 Task: Print page in fit to printable area scale.
Action: Mouse moved to (116, 101)
Screenshot: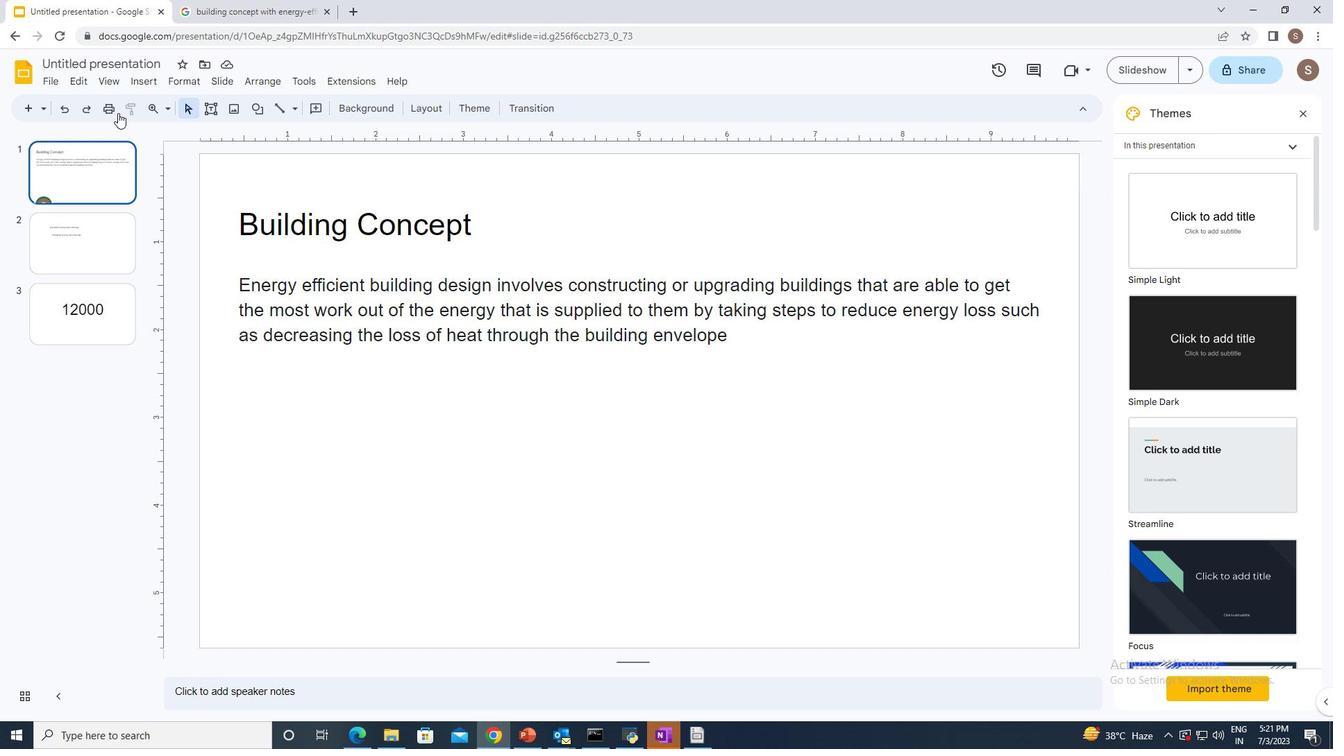 
Action: Mouse pressed left at (116, 101)
Screenshot: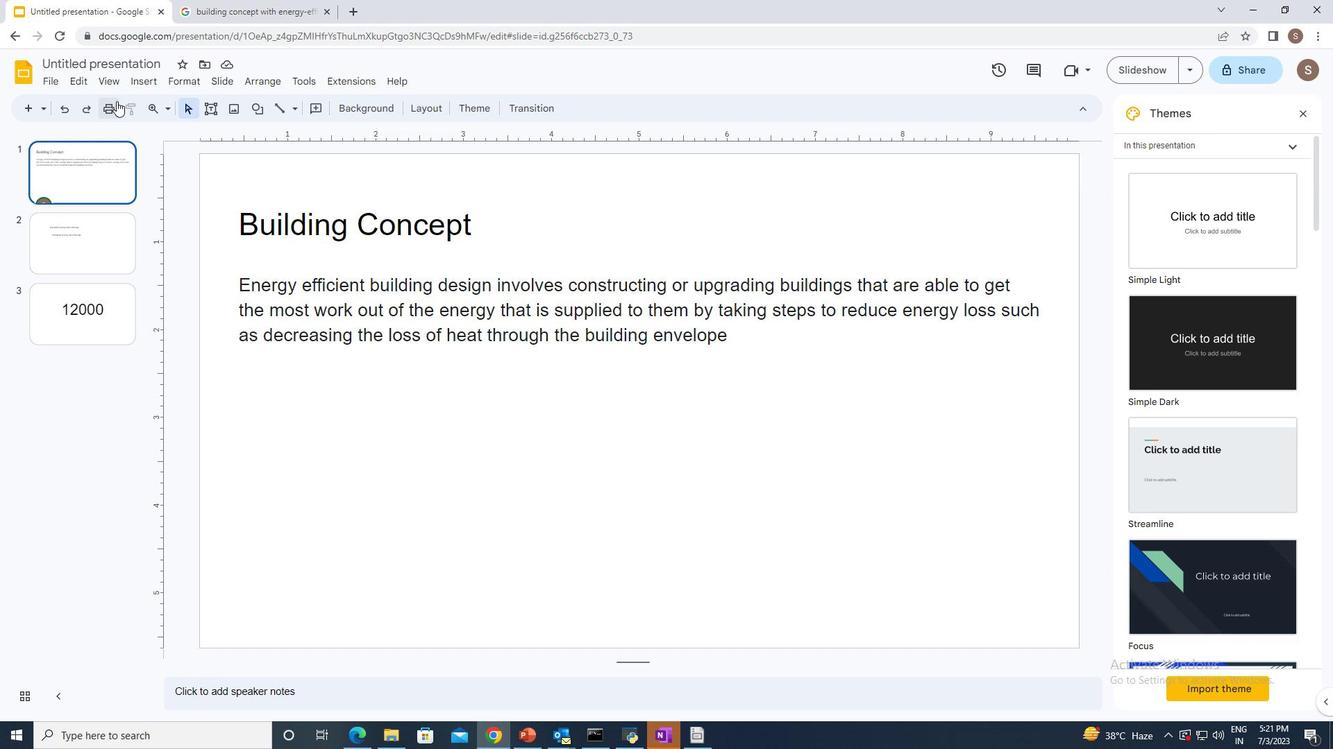 
Action: Mouse moved to (1001, 238)
Screenshot: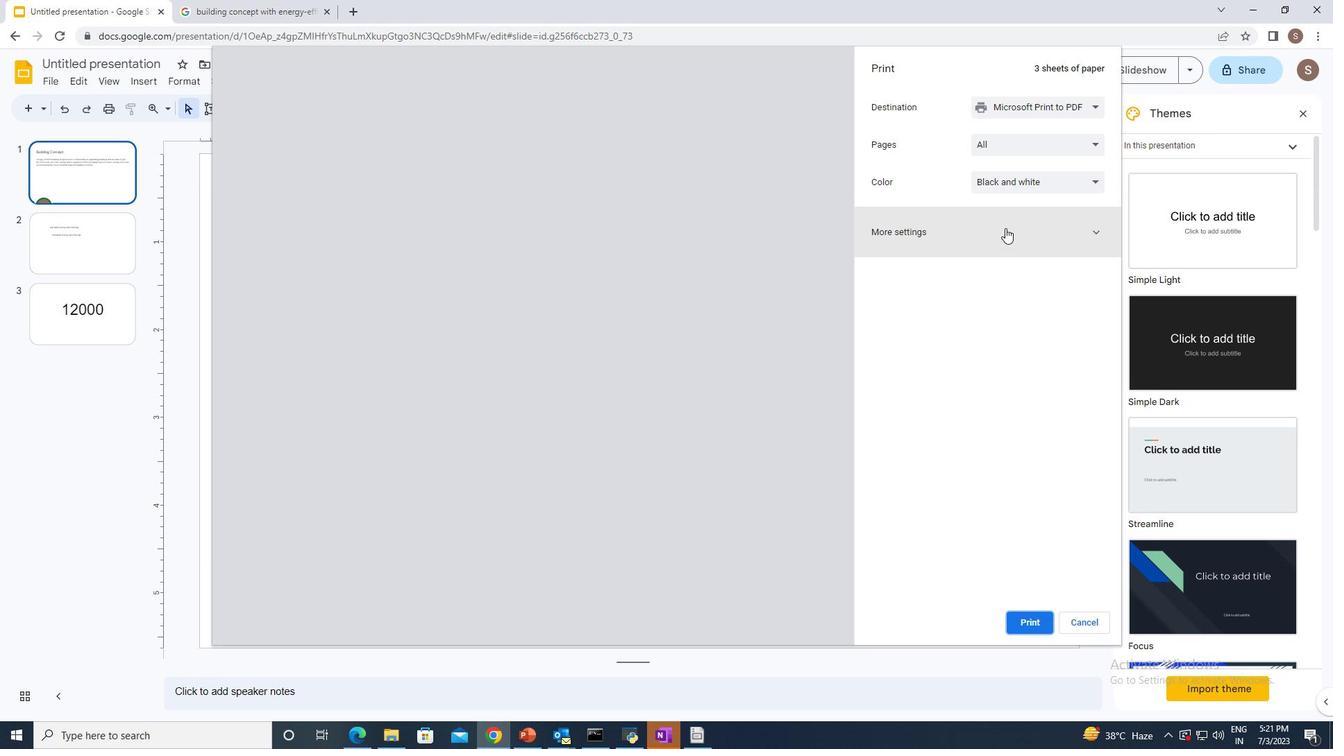 
Action: Mouse pressed left at (1001, 238)
Screenshot: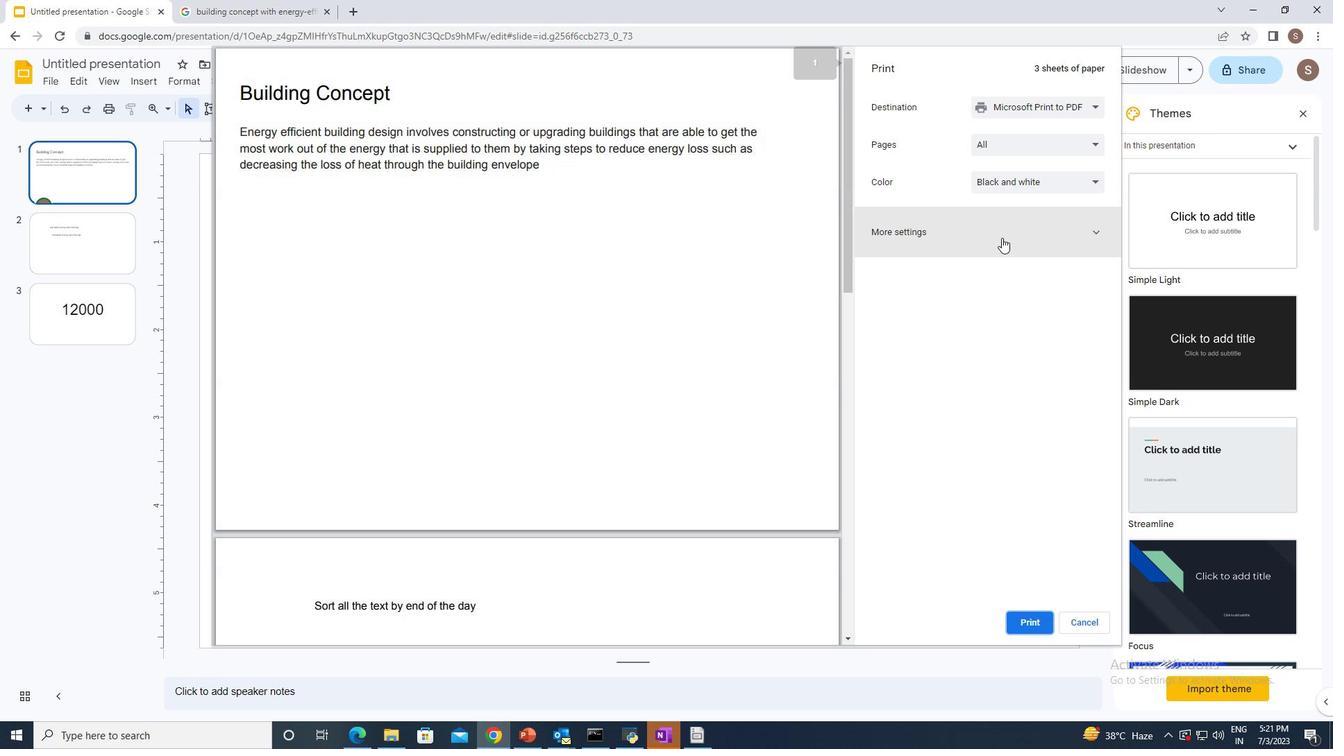 
Action: Mouse moved to (993, 356)
Screenshot: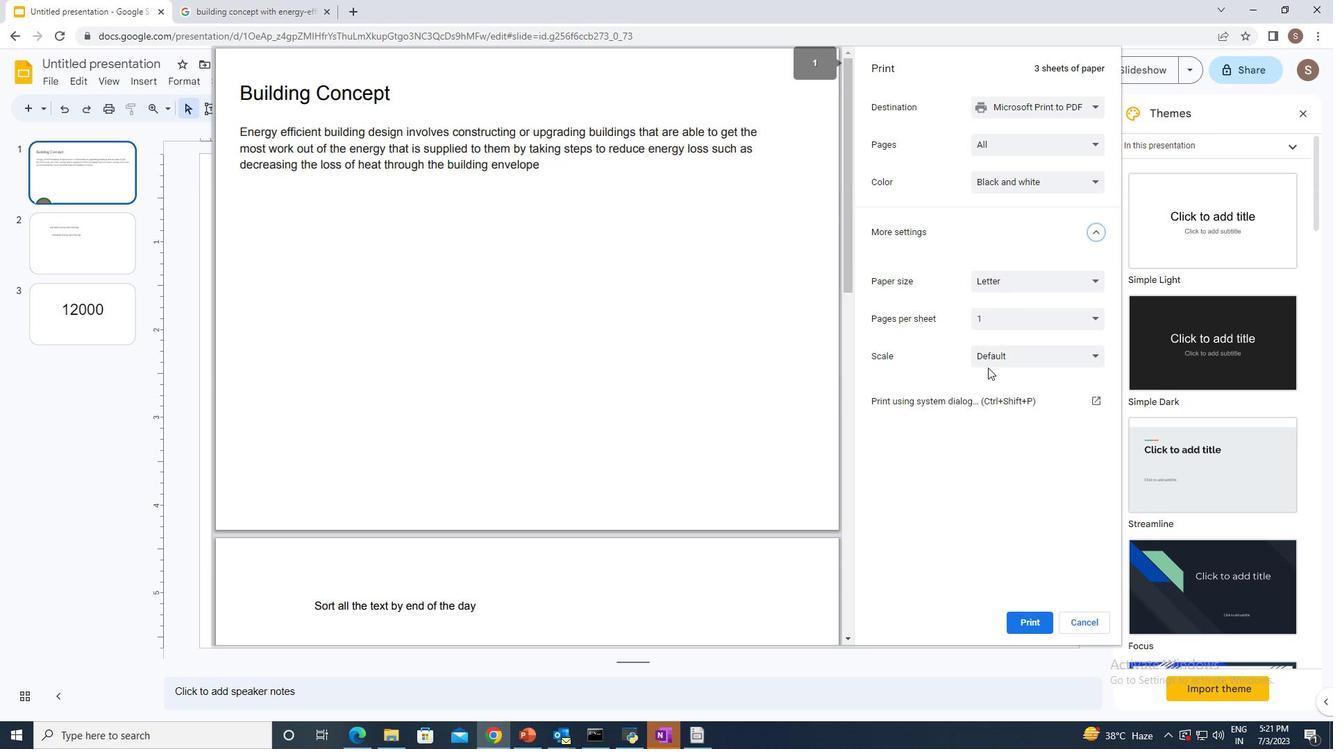 
Action: Mouse pressed left at (993, 356)
Screenshot: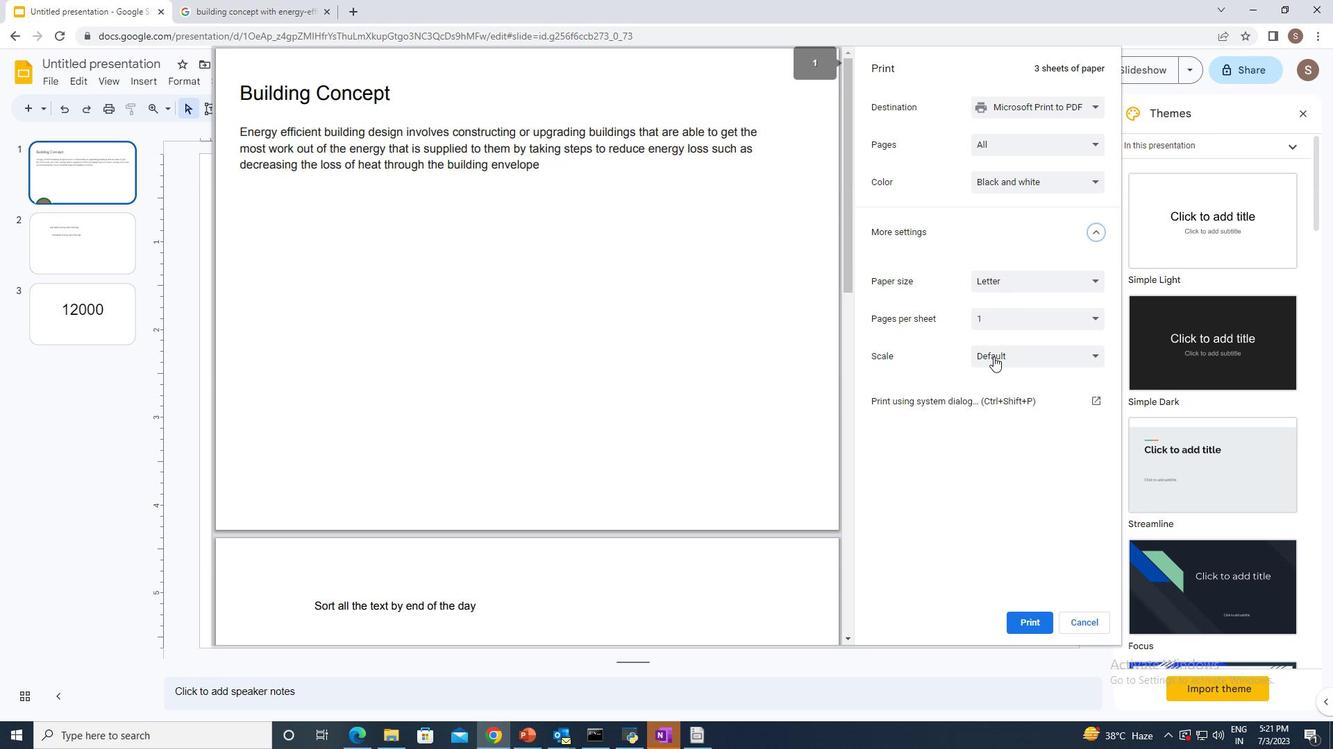 
Action: Mouse moved to (1009, 379)
Screenshot: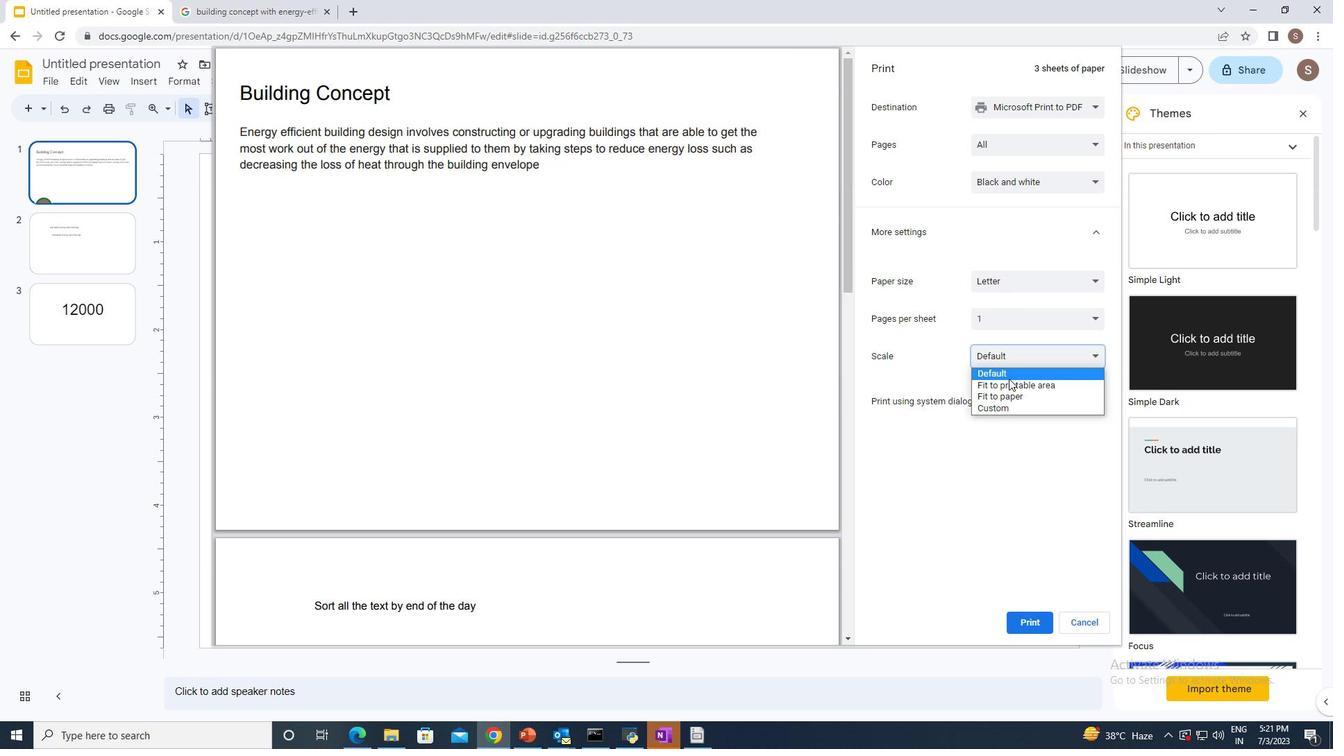 
Action: Mouse pressed left at (1009, 379)
Screenshot: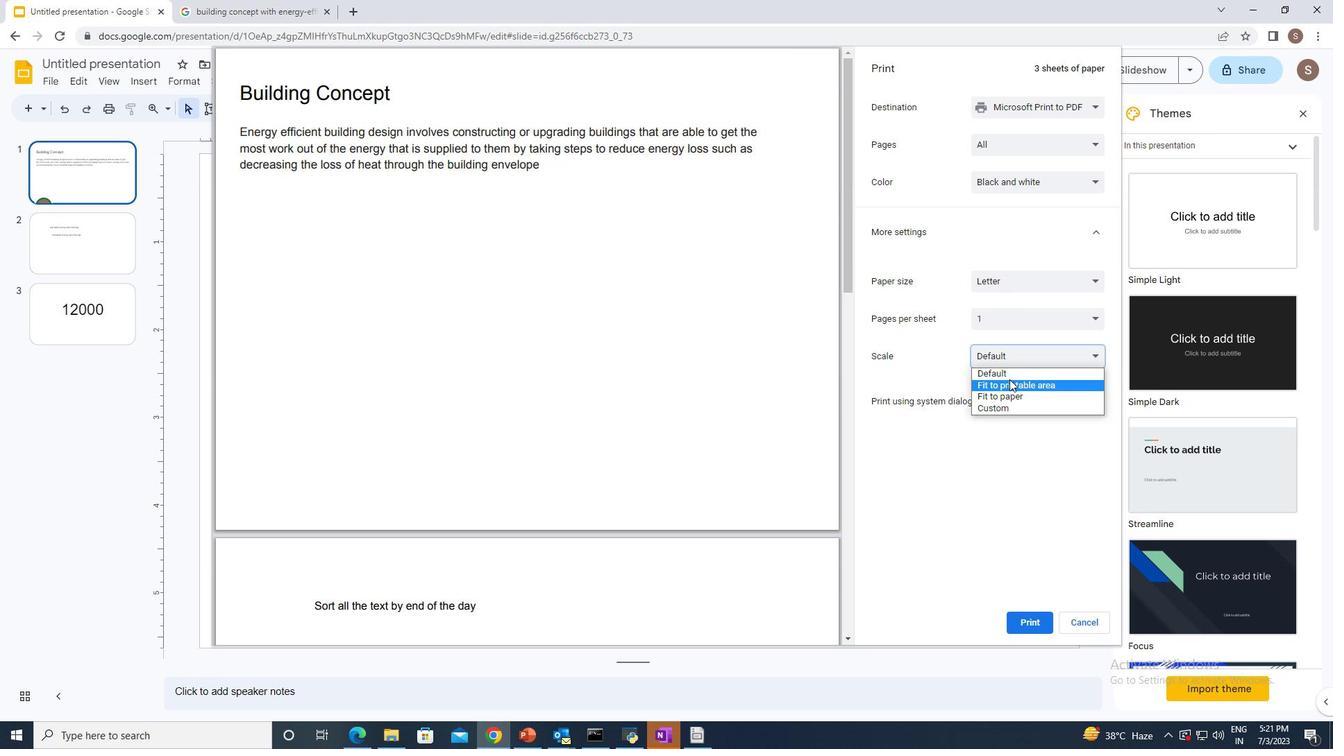 
Action: Mouse moved to (1033, 615)
Screenshot: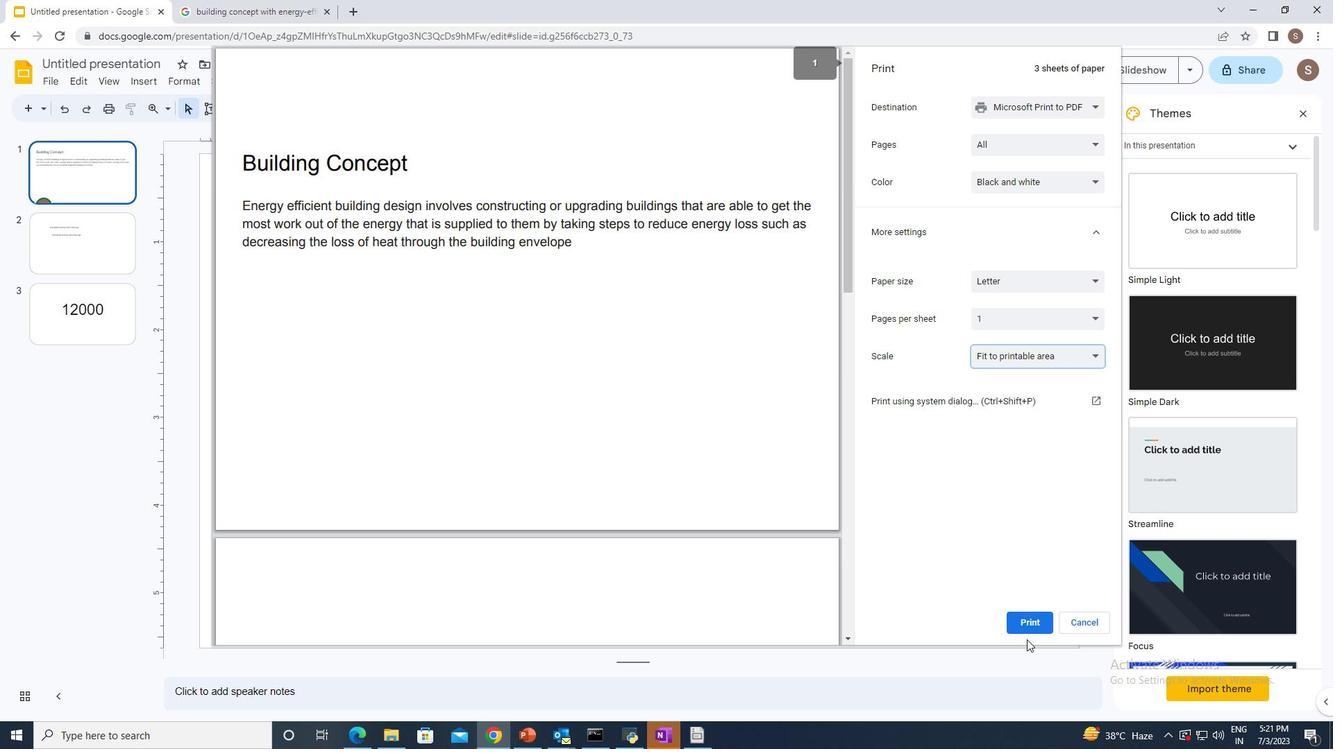 
Action: Mouse pressed left at (1033, 615)
Screenshot: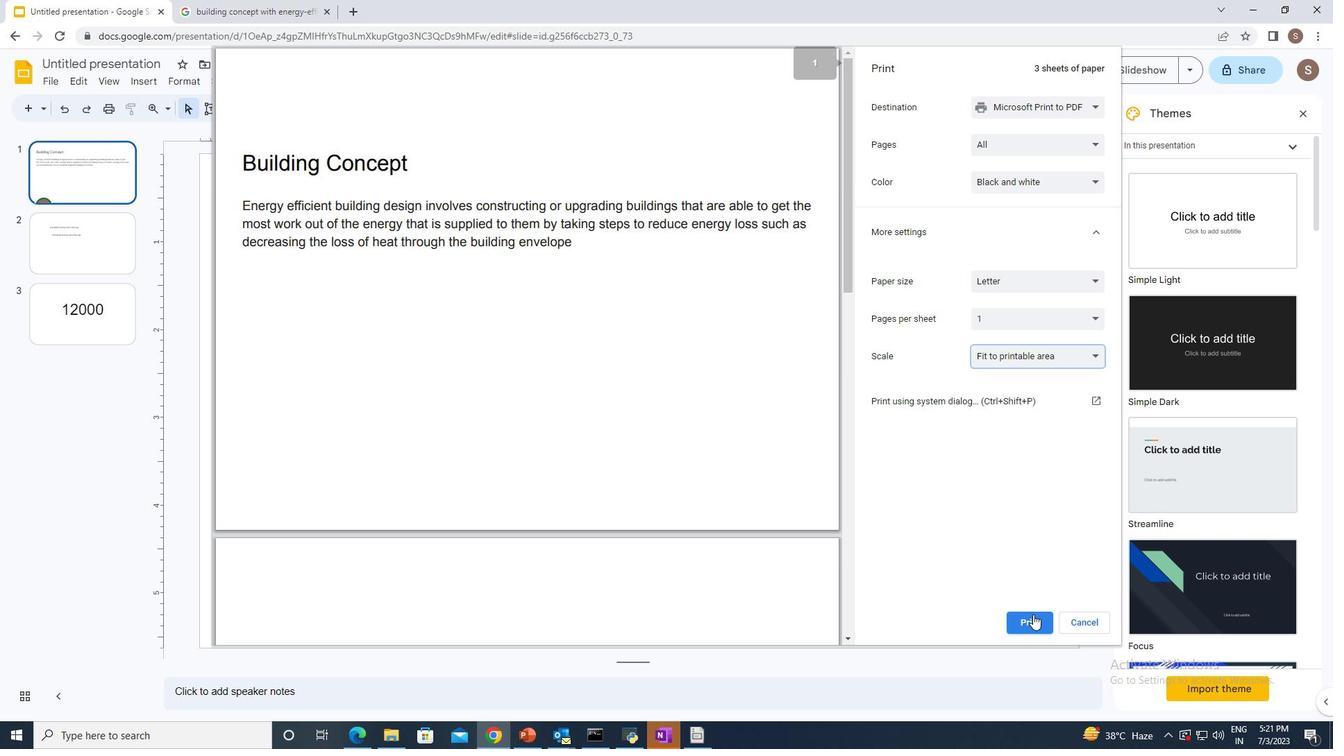 
